 Task: save the current file.
Action: Mouse moved to (66, 80)
Screenshot: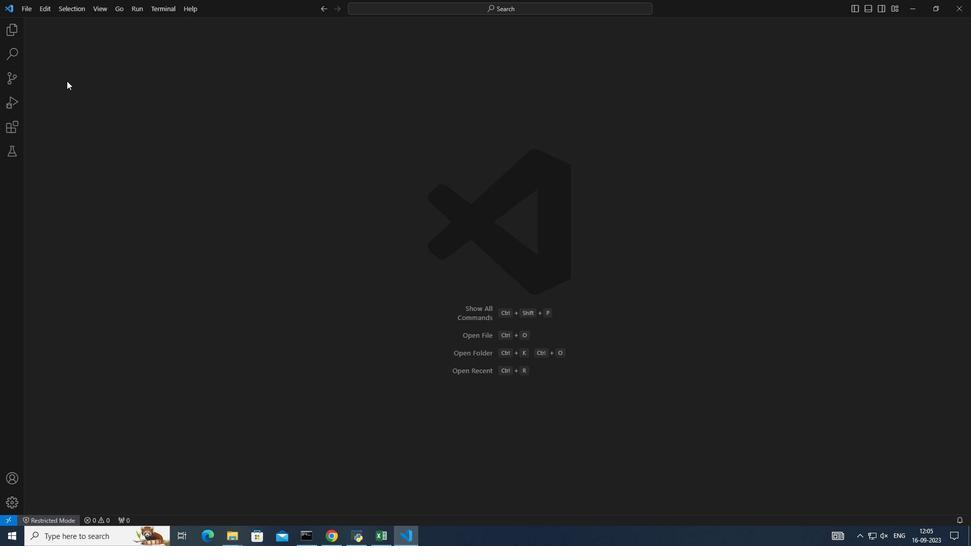 
Action: Key pressed ctrl+N
Screenshot: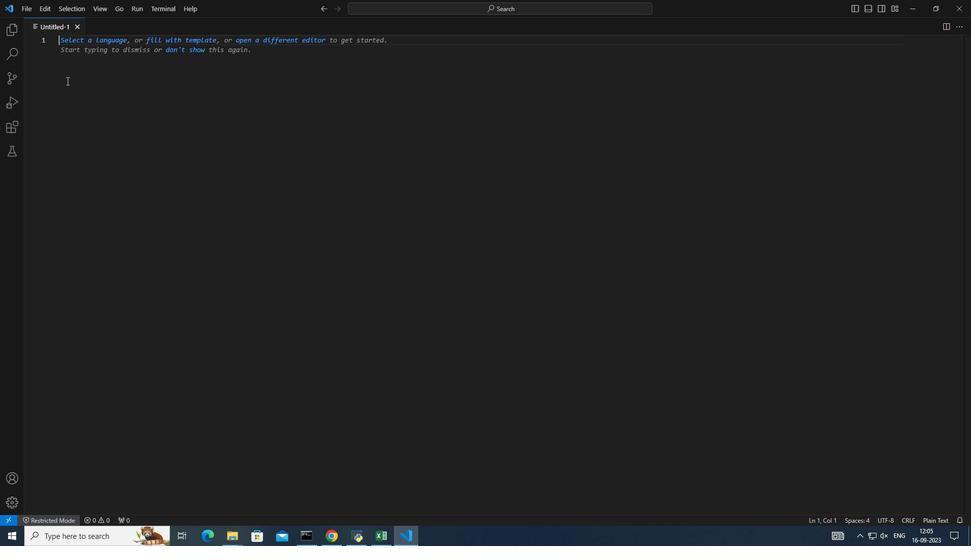 
Action: Mouse moved to (22, 6)
Screenshot: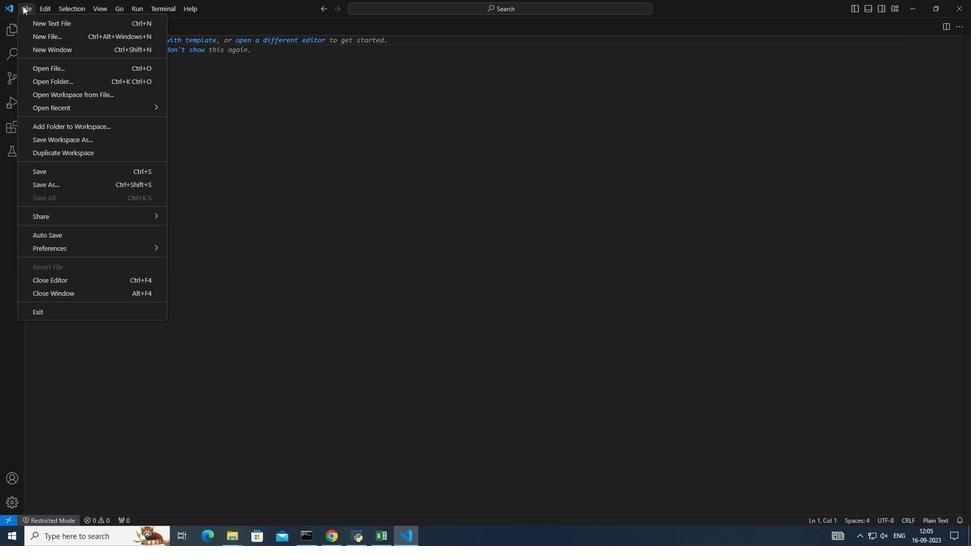 
Action: Mouse pressed left at (22, 6)
Screenshot: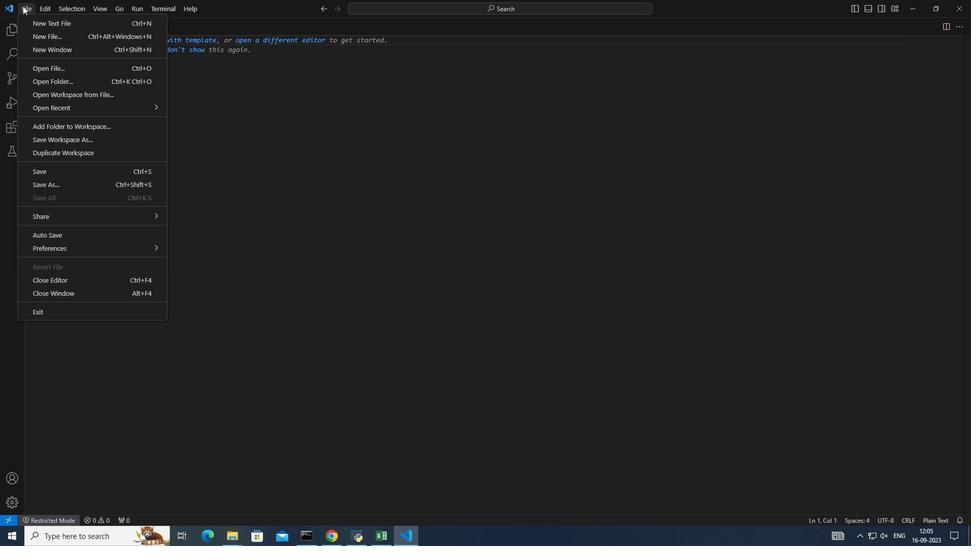 
Action: Mouse moved to (68, 171)
Screenshot: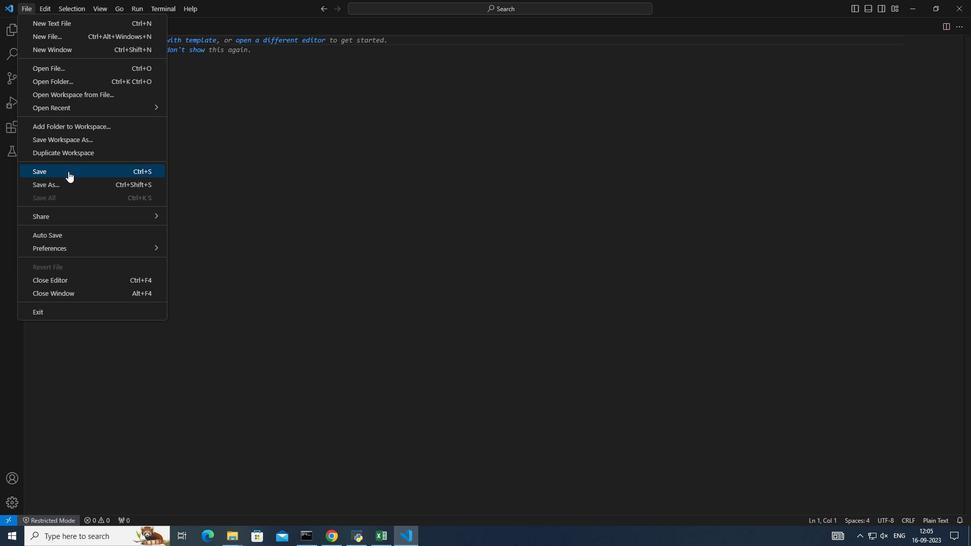 
Action: Mouse pressed left at (68, 171)
Screenshot: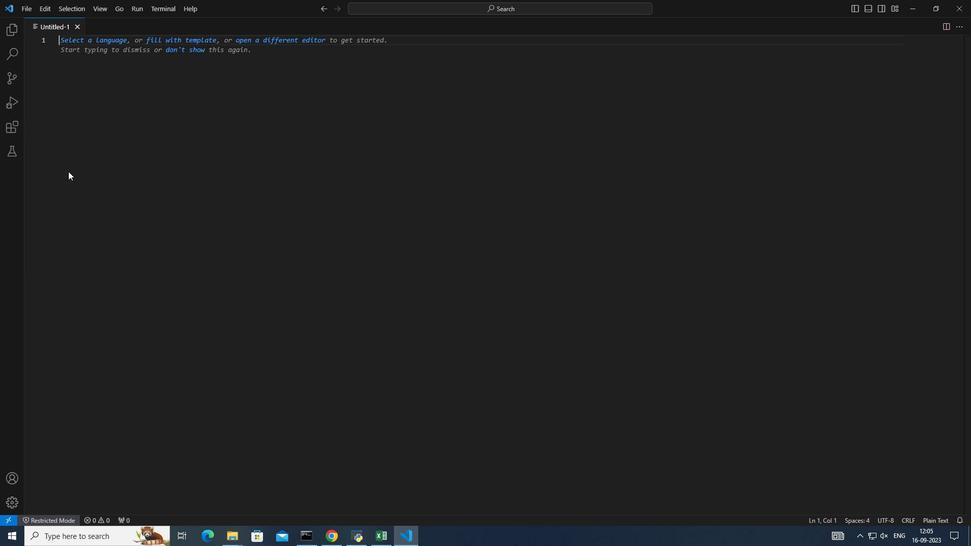 
Action: Mouse moved to (408, 259)
Screenshot: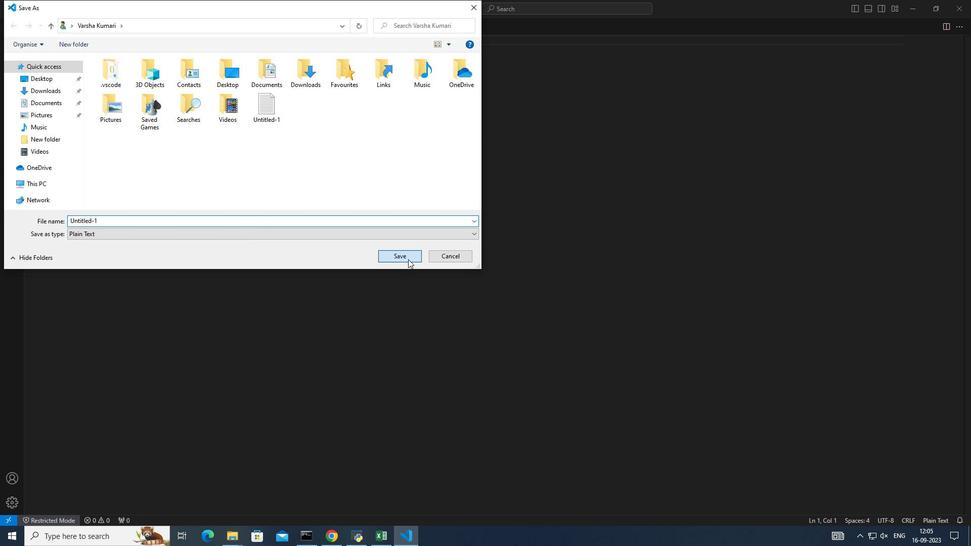 
Action: Mouse pressed left at (408, 259)
Screenshot: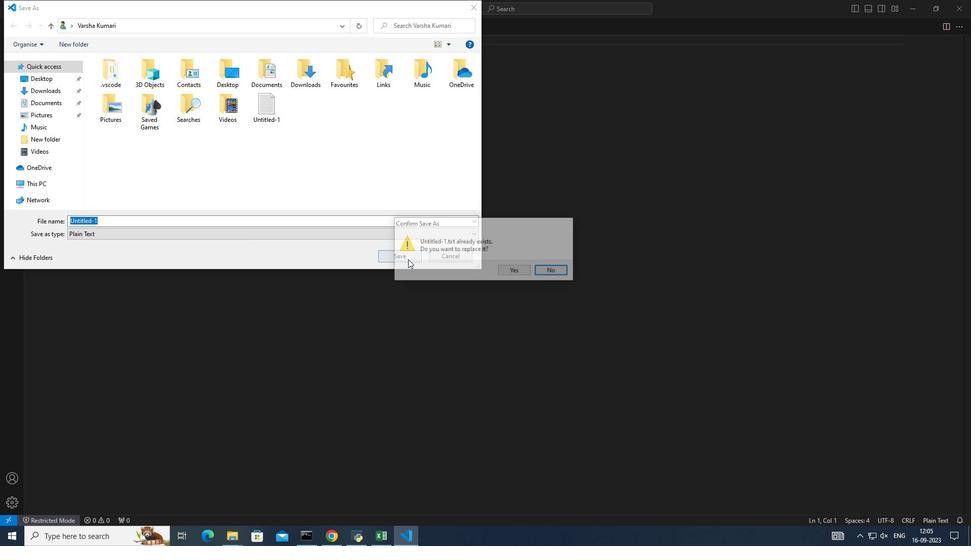 
